 Task: Search for calendar events organized by 'Shubham Jain'.
Action: Mouse moved to (16, 62)
Screenshot: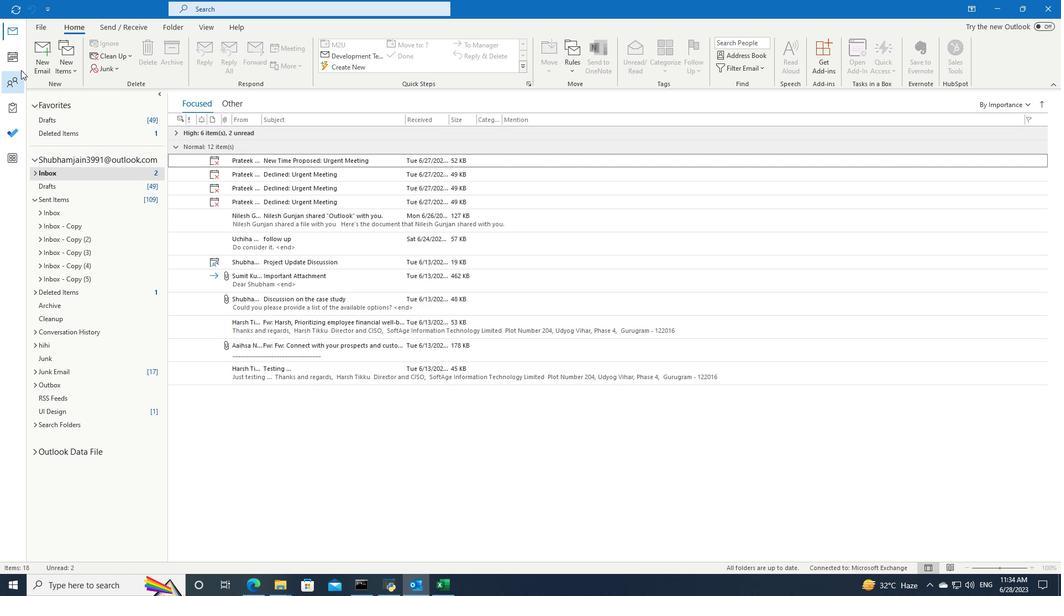 
Action: Mouse pressed left at (16, 62)
Screenshot: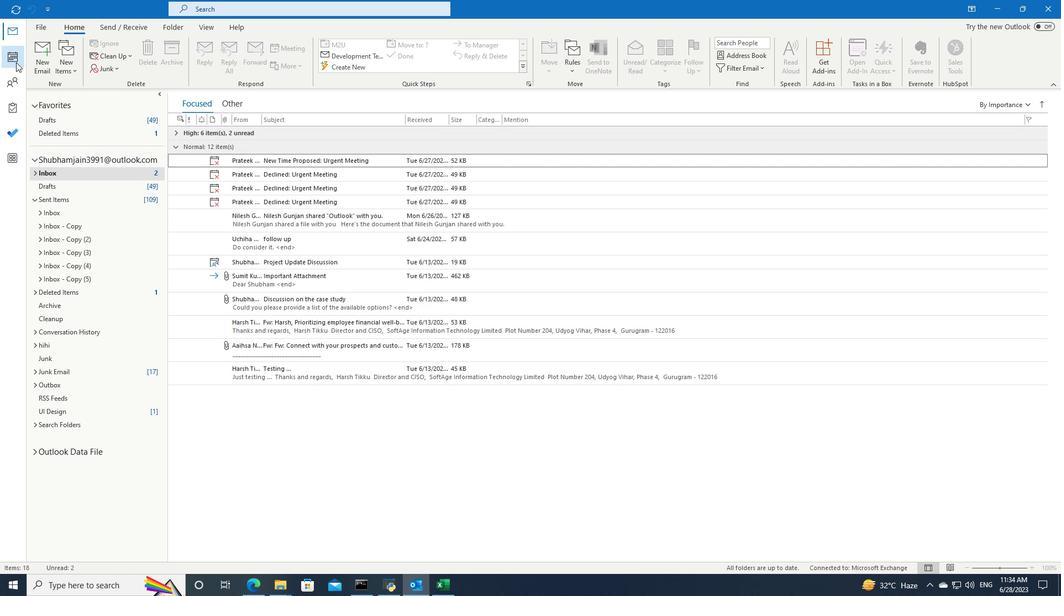 
Action: Mouse moved to (397, 10)
Screenshot: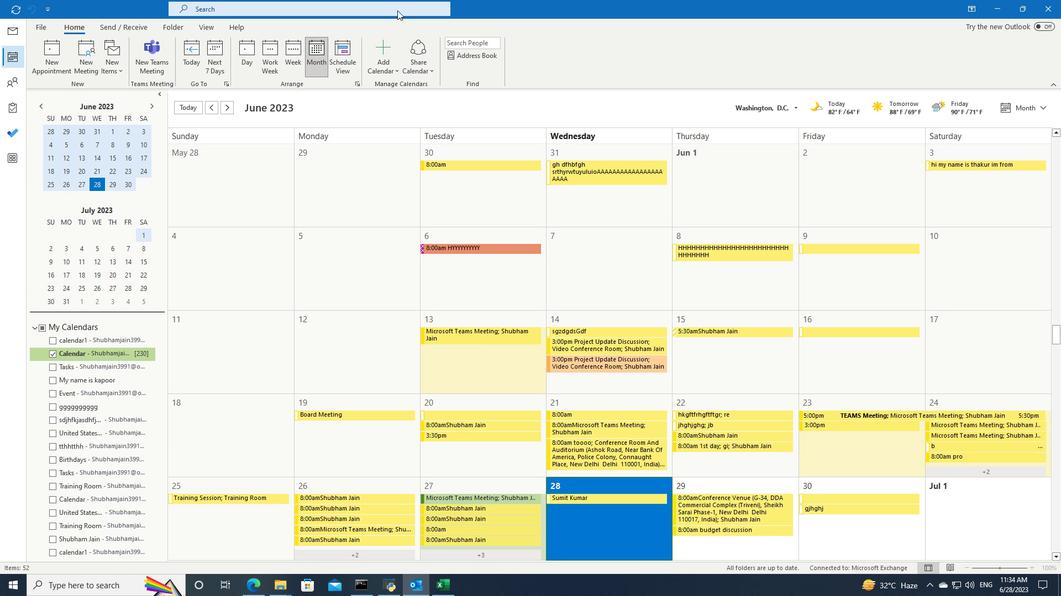 
Action: Mouse pressed left at (397, 10)
Screenshot: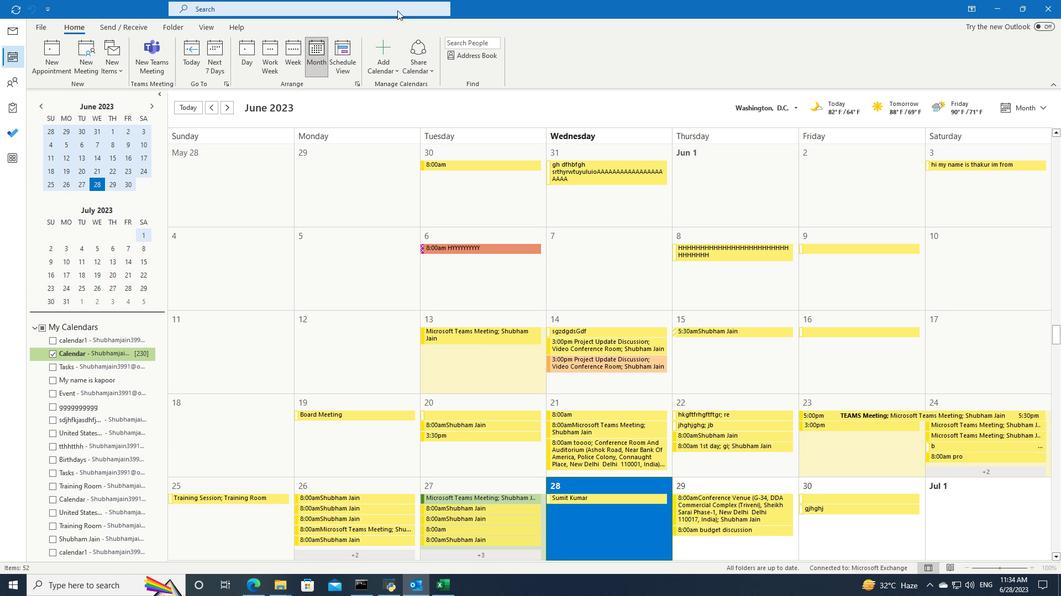 
Action: Mouse moved to (429, 8)
Screenshot: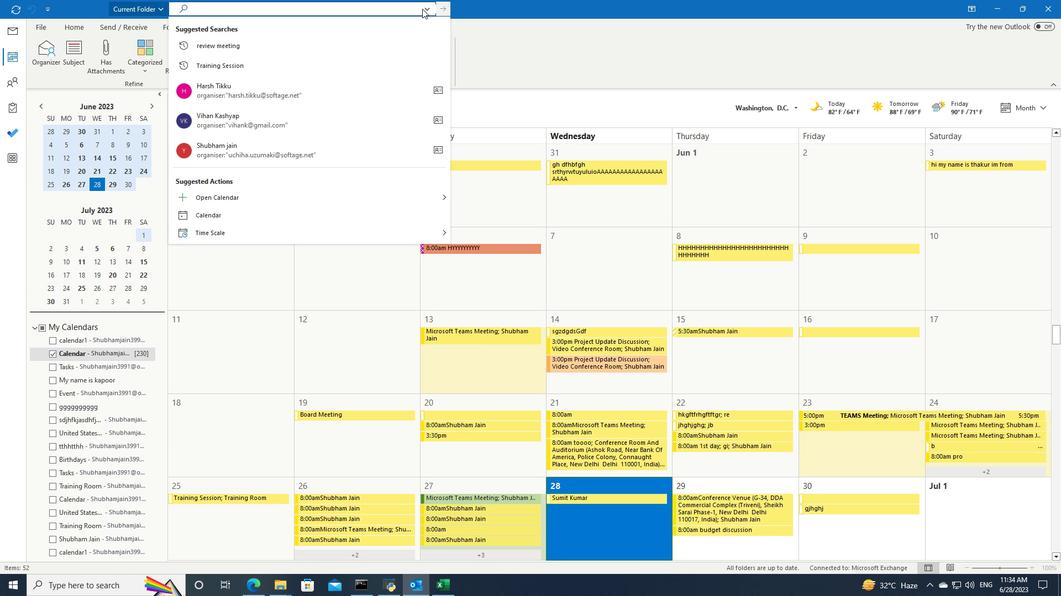 
Action: Mouse pressed left at (429, 8)
Screenshot: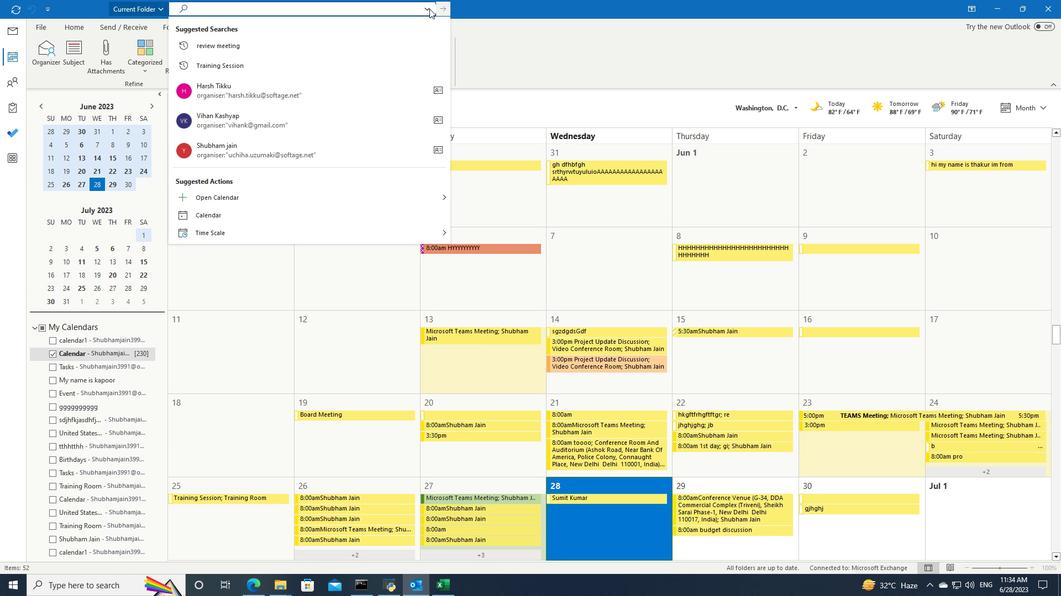 
Action: Mouse moved to (436, 27)
Screenshot: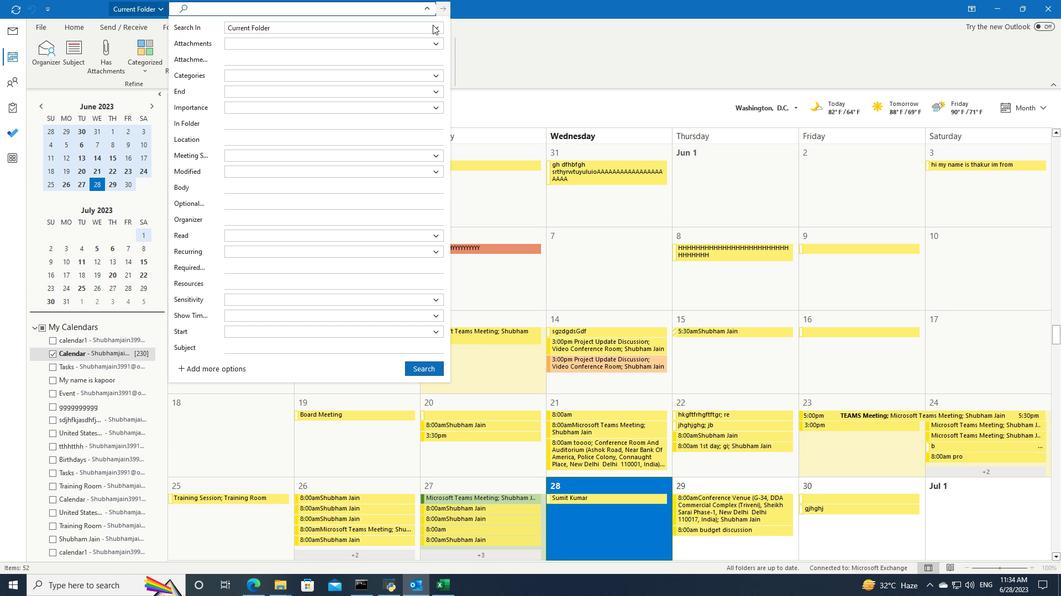 
Action: Mouse pressed left at (436, 27)
Screenshot: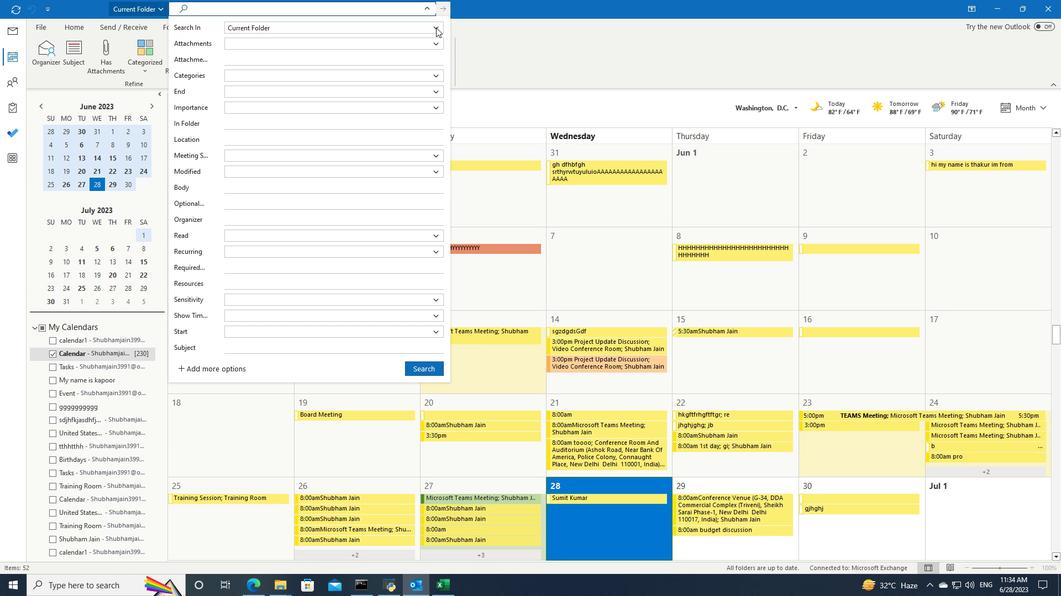 
Action: Mouse moved to (375, 61)
Screenshot: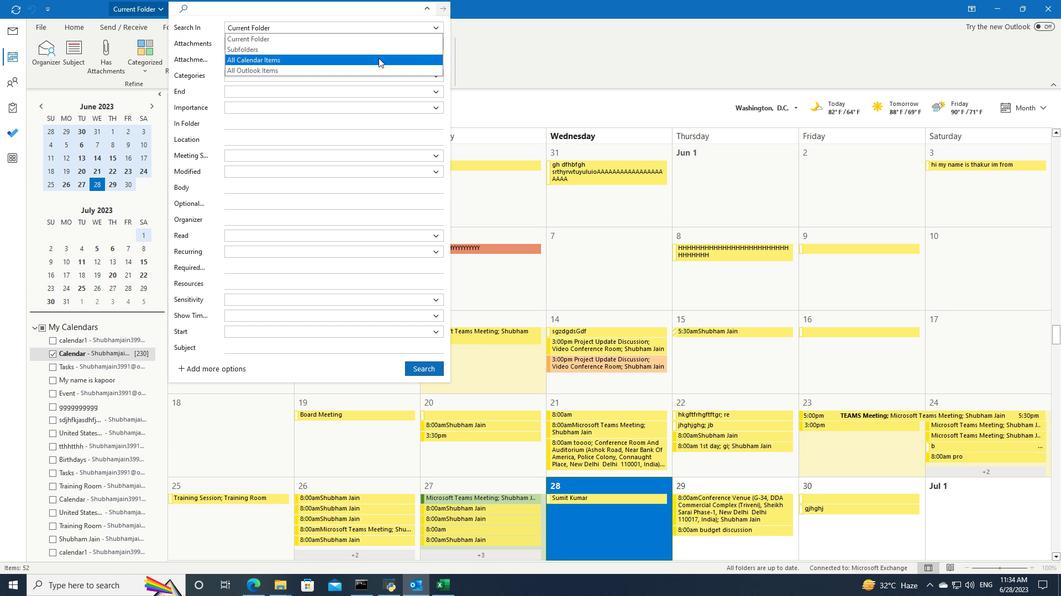 
Action: Mouse pressed left at (375, 61)
Screenshot: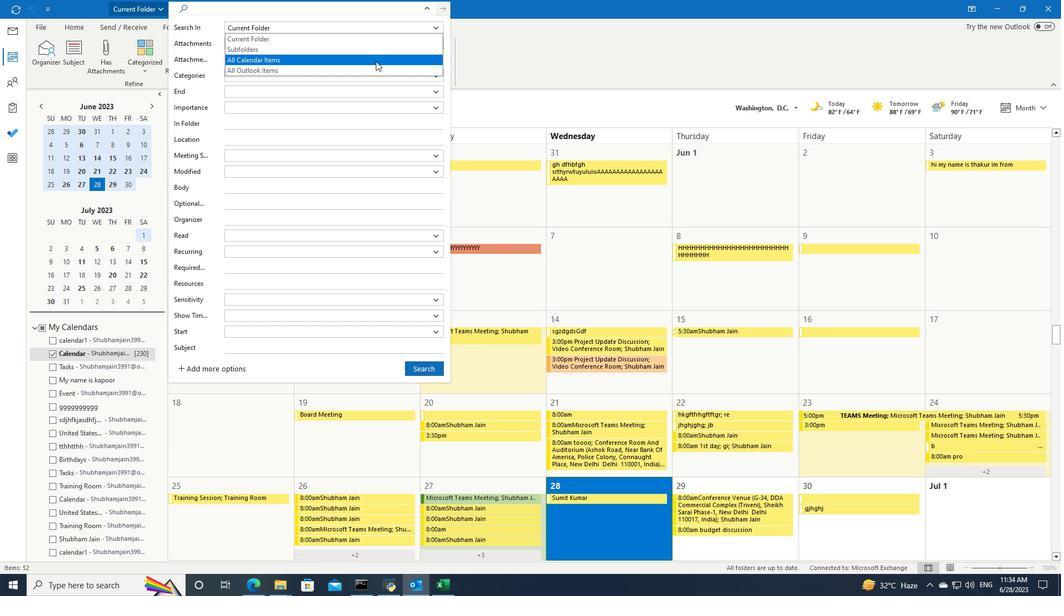 
Action: Mouse moved to (428, 9)
Screenshot: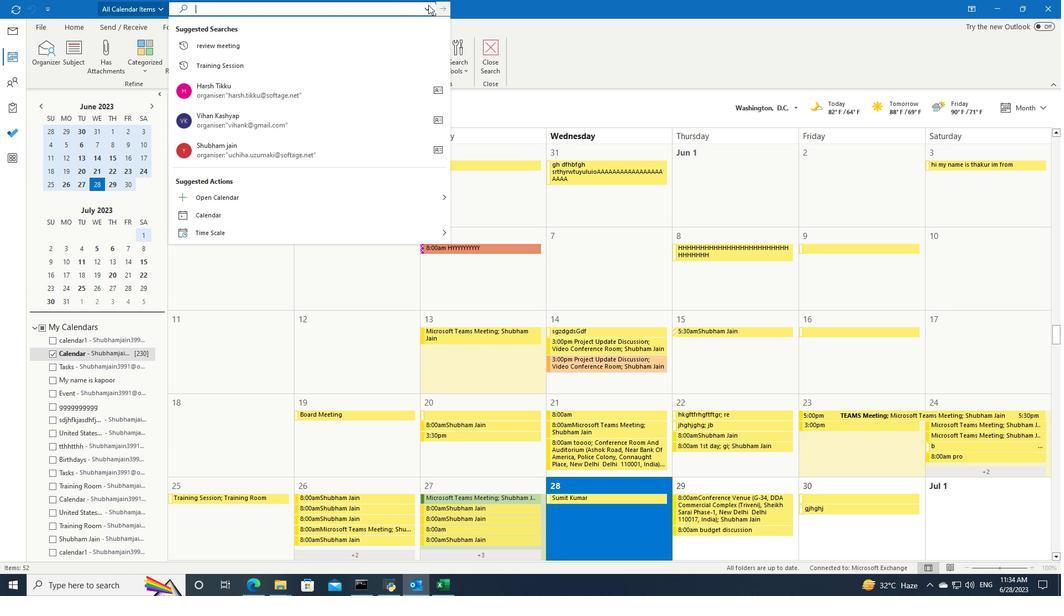 
Action: Mouse pressed left at (428, 9)
Screenshot: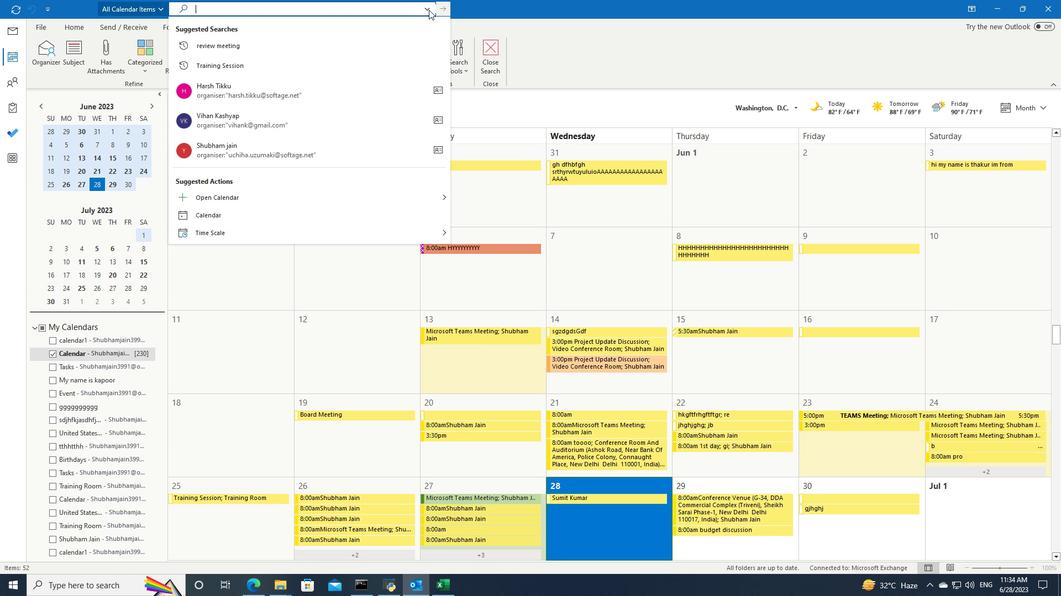 
Action: Mouse moved to (276, 217)
Screenshot: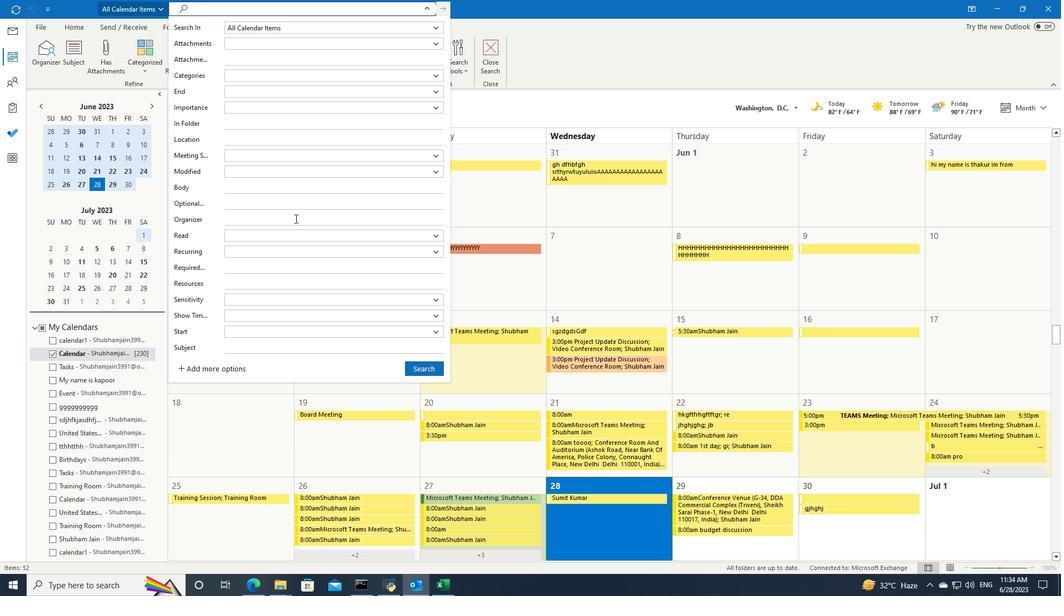
Action: Mouse pressed left at (276, 217)
Screenshot: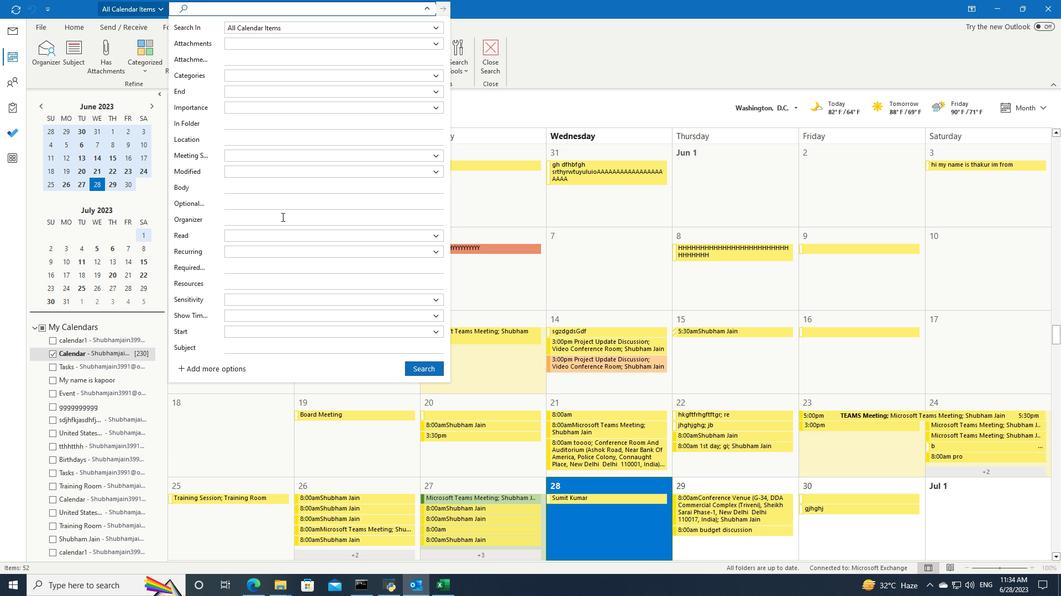 
Action: Key pressed <Key.shift>Shubham<Key.shift>jain3991<Key.shift><Key.shift><Key.shift><Key.shift><Key.shift><Key.shift>@outlook.com
Screenshot: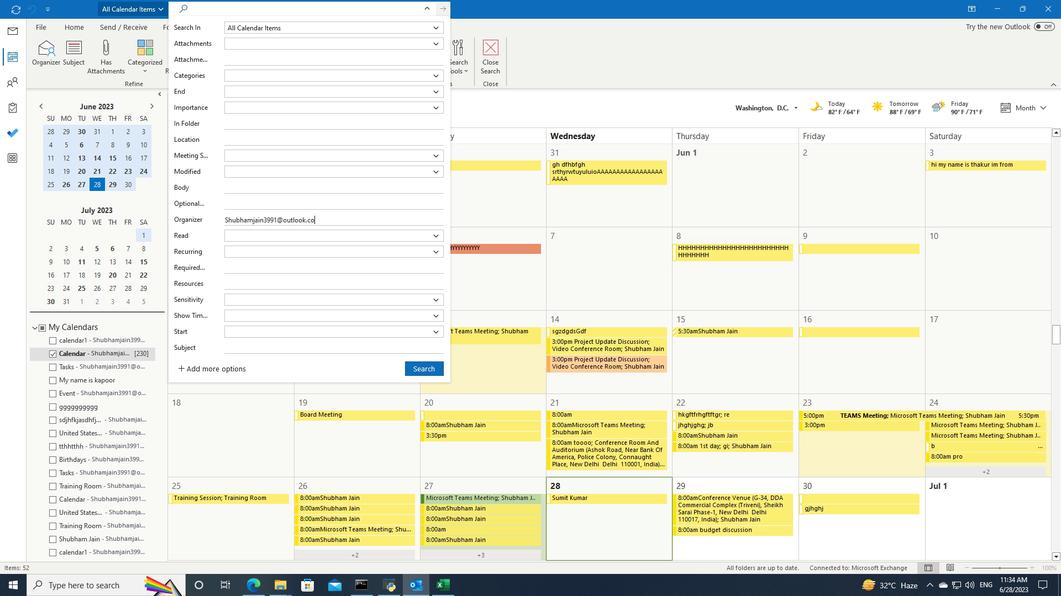
Action: Mouse moved to (410, 368)
Screenshot: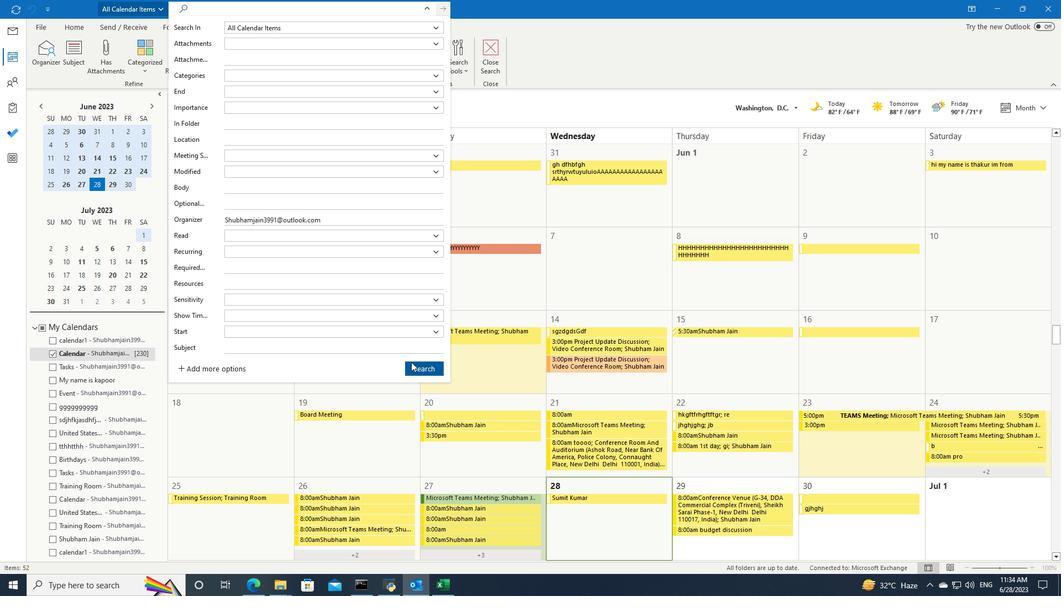 
Action: Mouse pressed left at (410, 368)
Screenshot: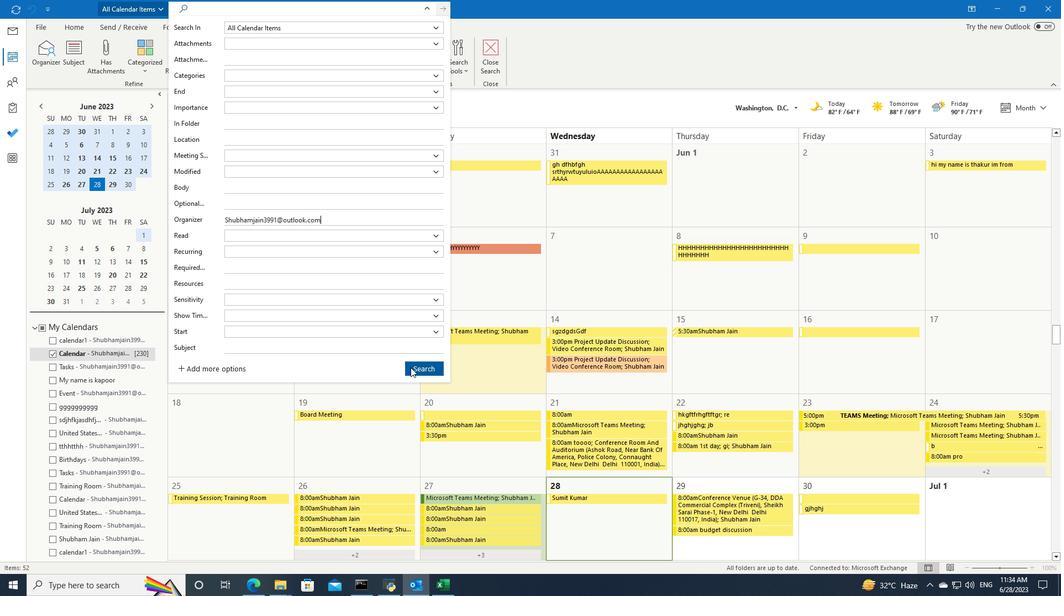 
